 Task: Change  the formatting of the data to 'Which is Greater than5, 'In conditional formating, put the option 'Yellow Fill with Drak Yellow Text'In the sheet  Budget Tracking Templatebook
Action: Mouse moved to (191, 163)
Screenshot: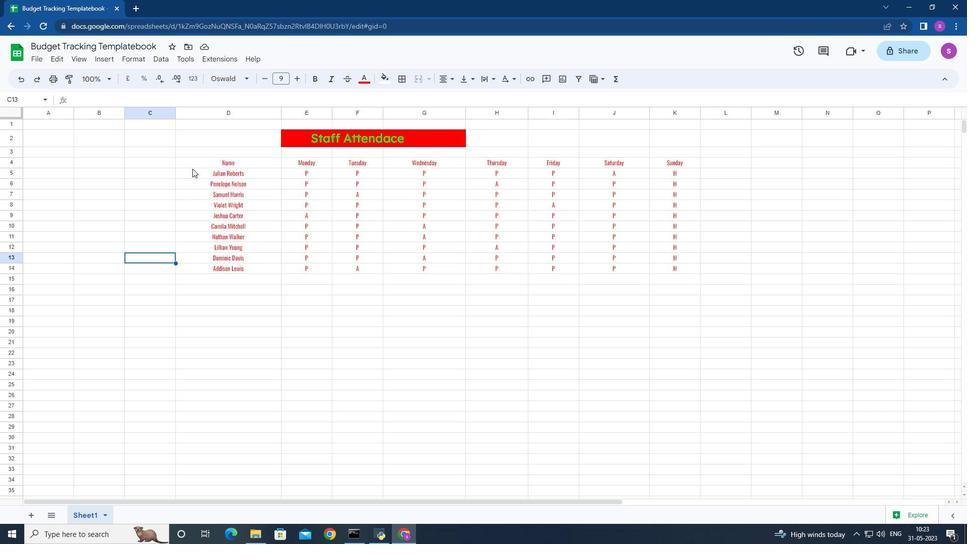 
Action: Mouse pressed left at (191, 163)
Screenshot: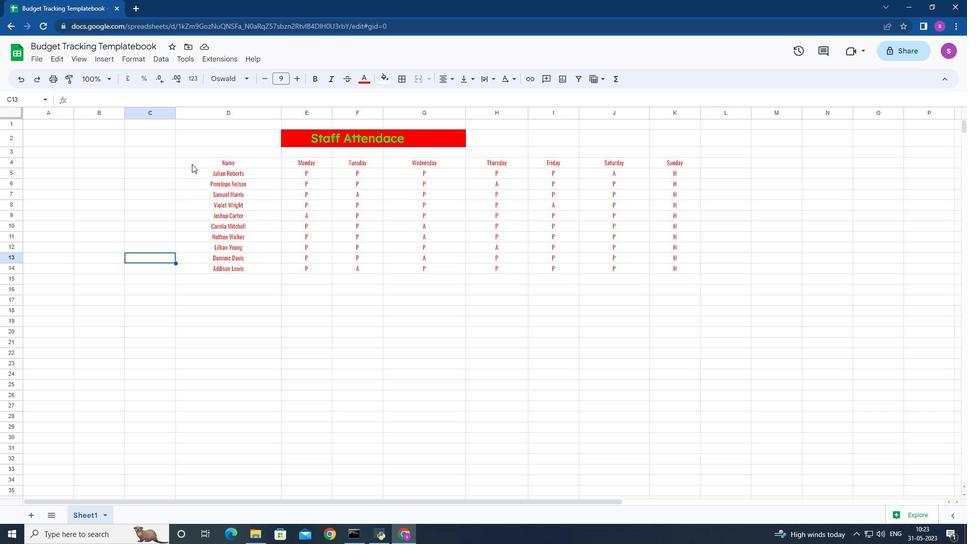
Action: Mouse moved to (137, 54)
Screenshot: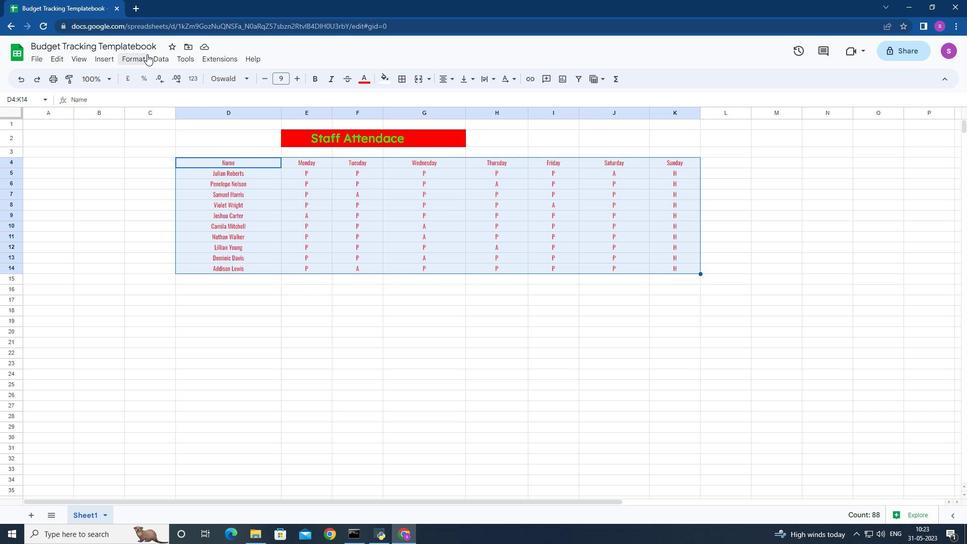 
Action: Mouse pressed left at (137, 54)
Screenshot: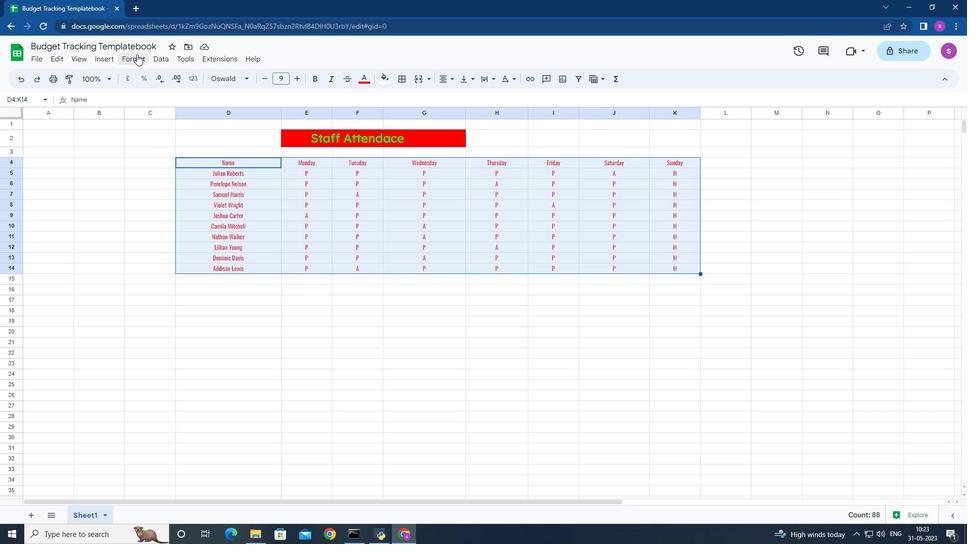 
Action: Mouse moved to (194, 227)
Screenshot: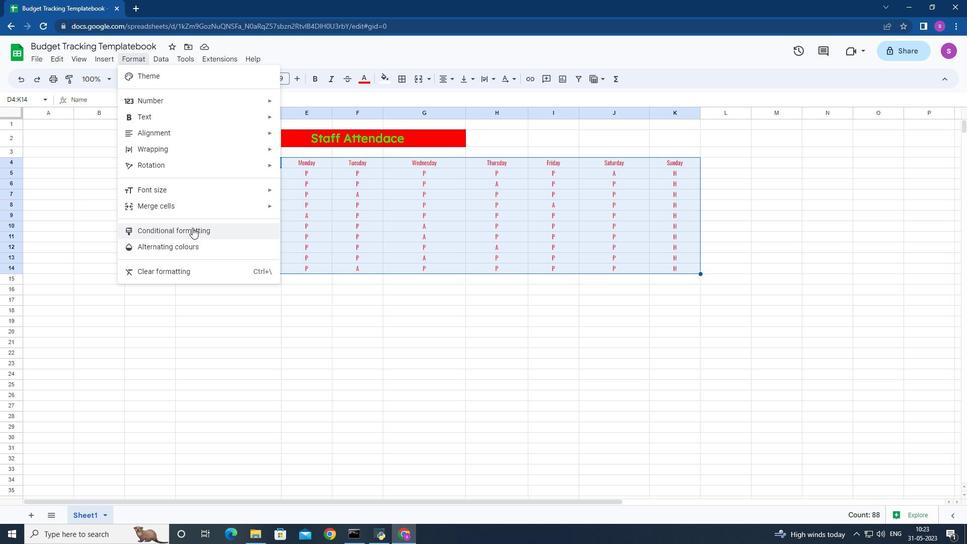 
Action: Mouse pressed left at (194, 227)
Screenshot: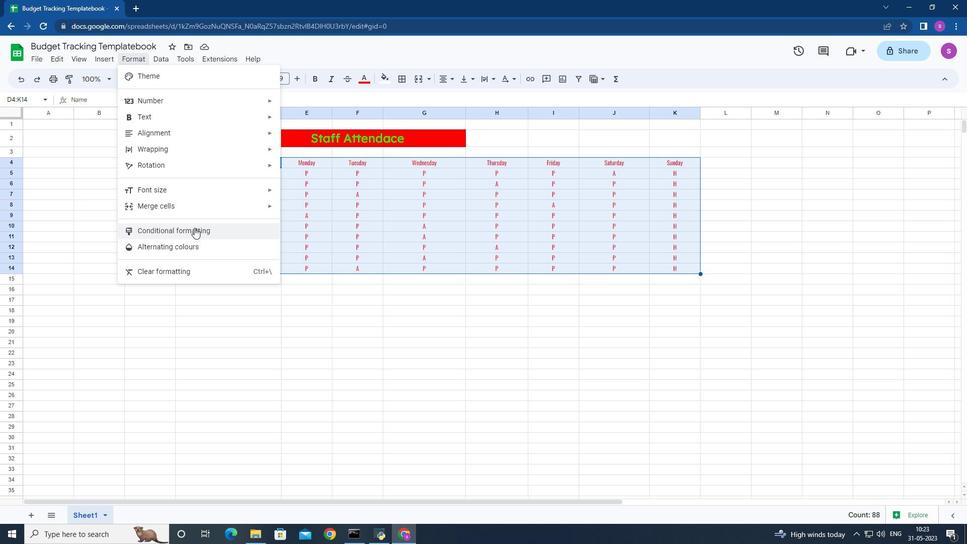 
Action: Mouse moved to (875, 213)
Screenshot: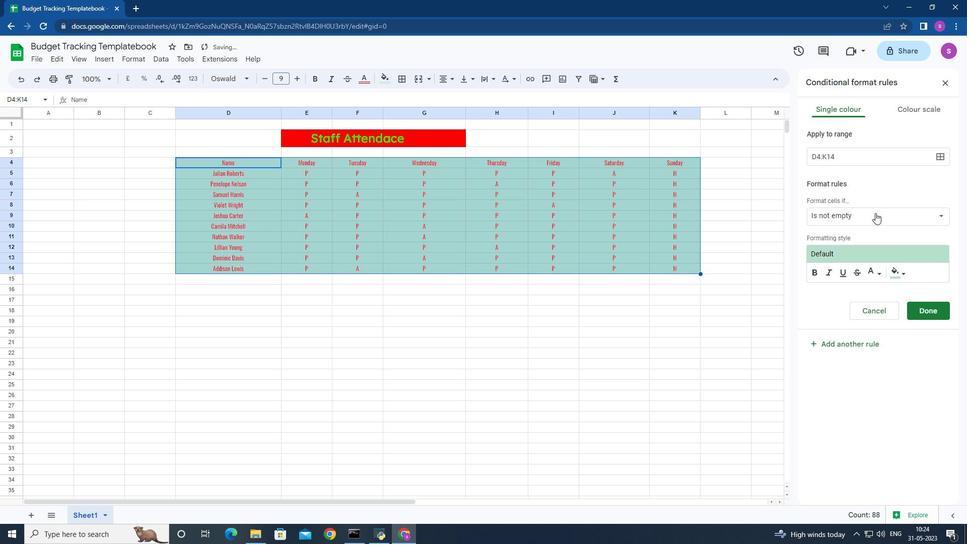 
Action: Mouse pressed left at (875, 213)
Screenshot: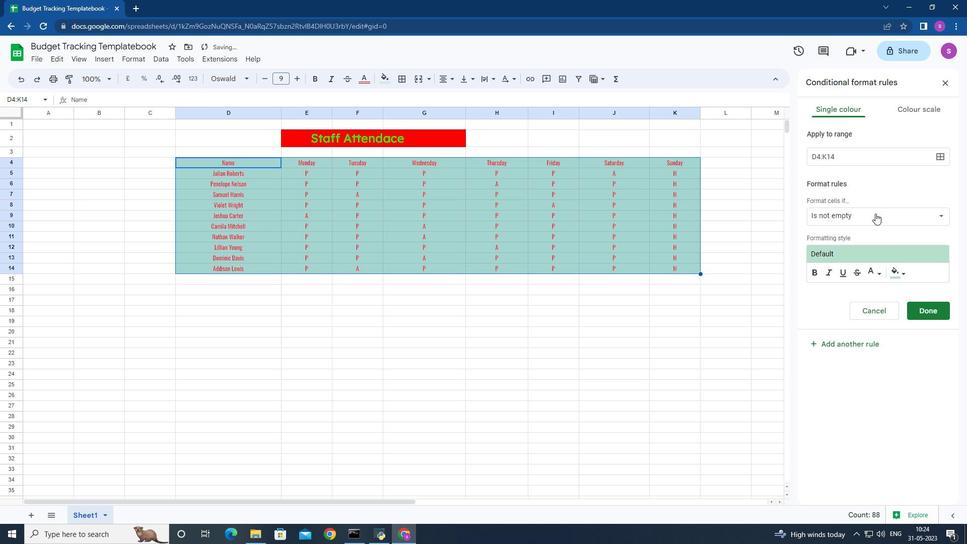 
Action: Mouse moved to (874, 374)
Screenshot: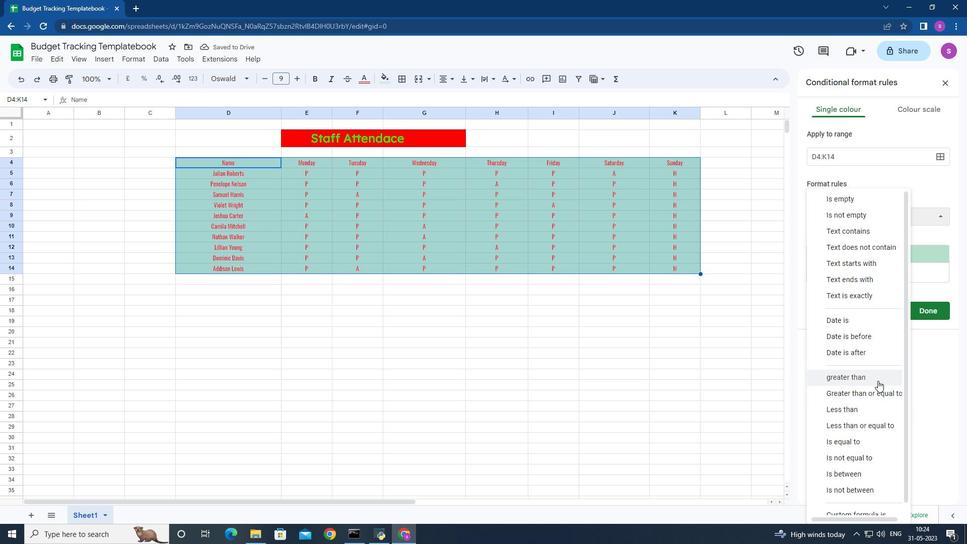 
Action: Mouse pressed left at (874, 374)
Screenshot: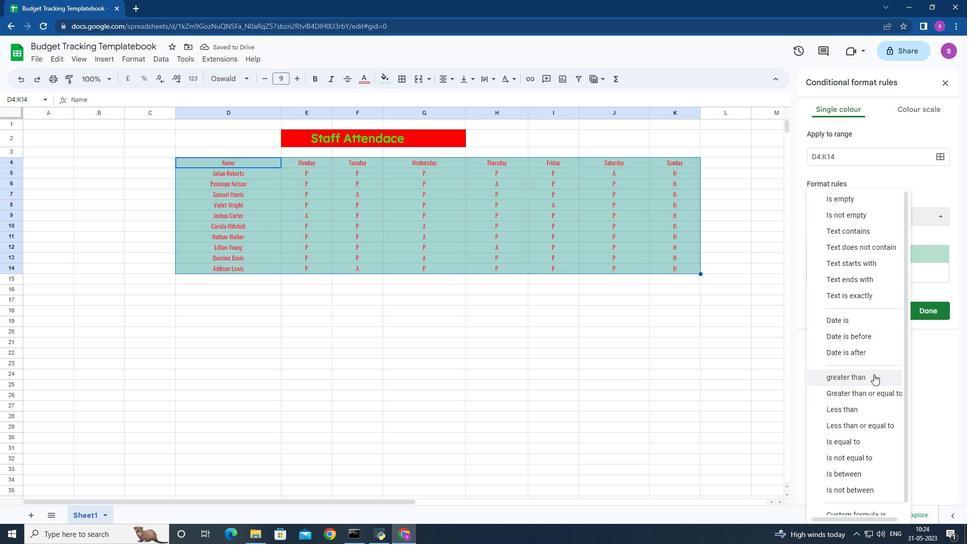 
Action: Mouse moved to (835, 240)
Screenshot: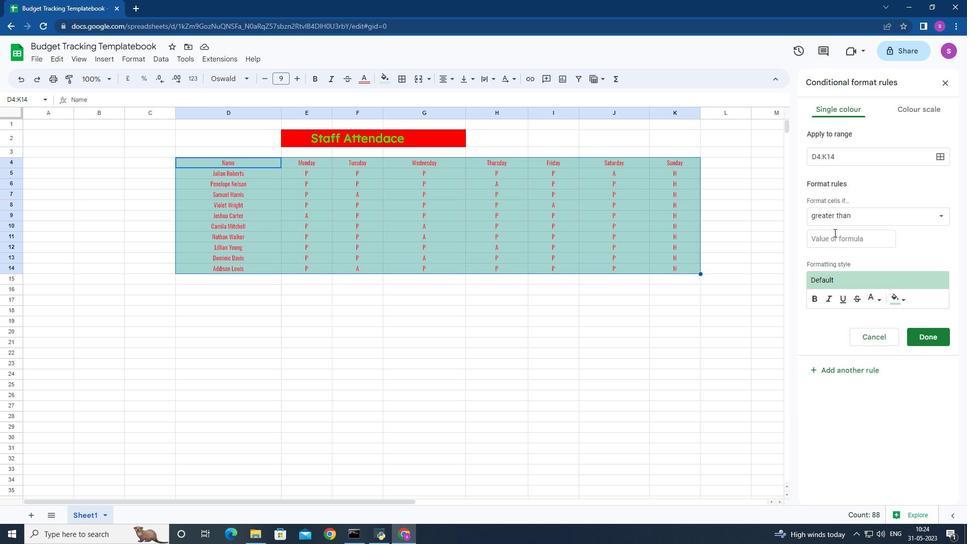 
Action: Mouse pressed left at (835, 240)
Screenshot: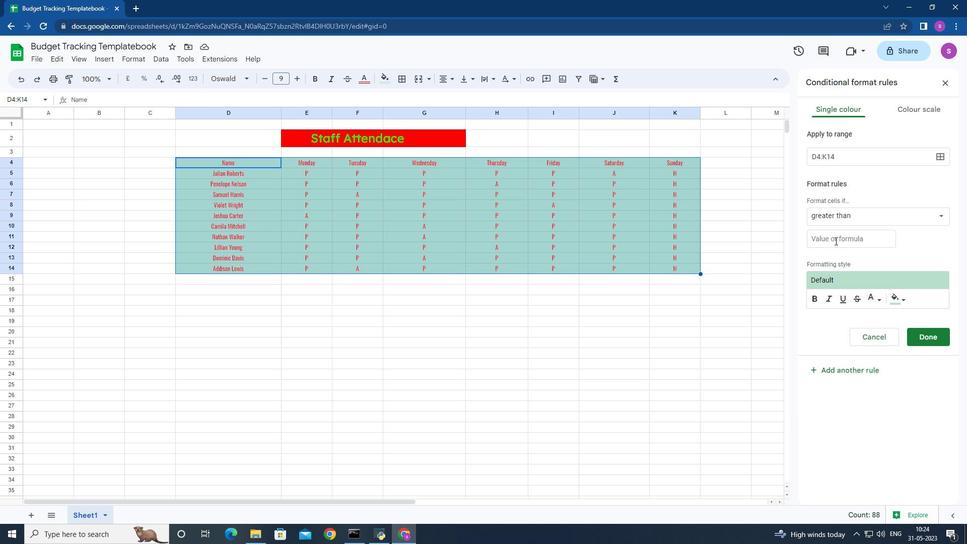 
Action: Mouse moved to (836, 240)
Screenshot: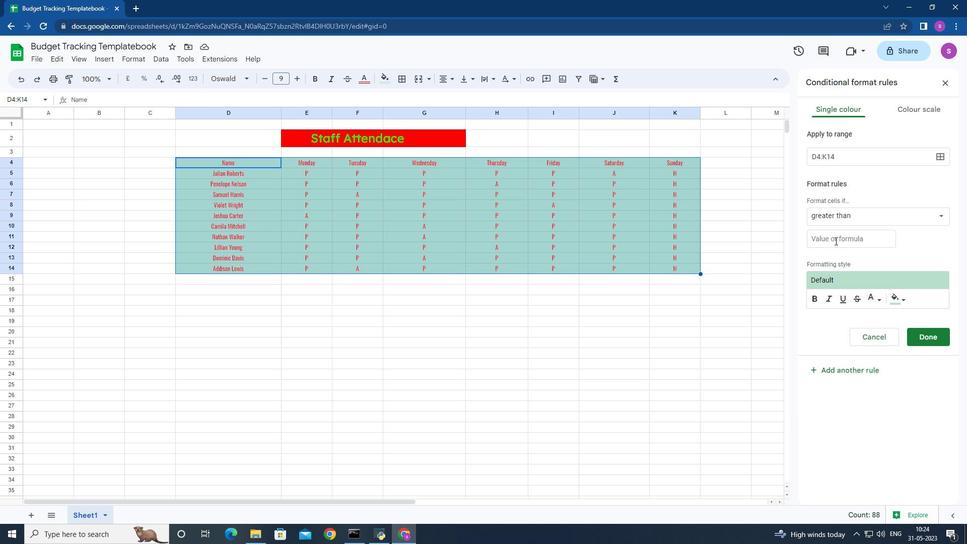 
Action: Key pressed 5
Screenshot: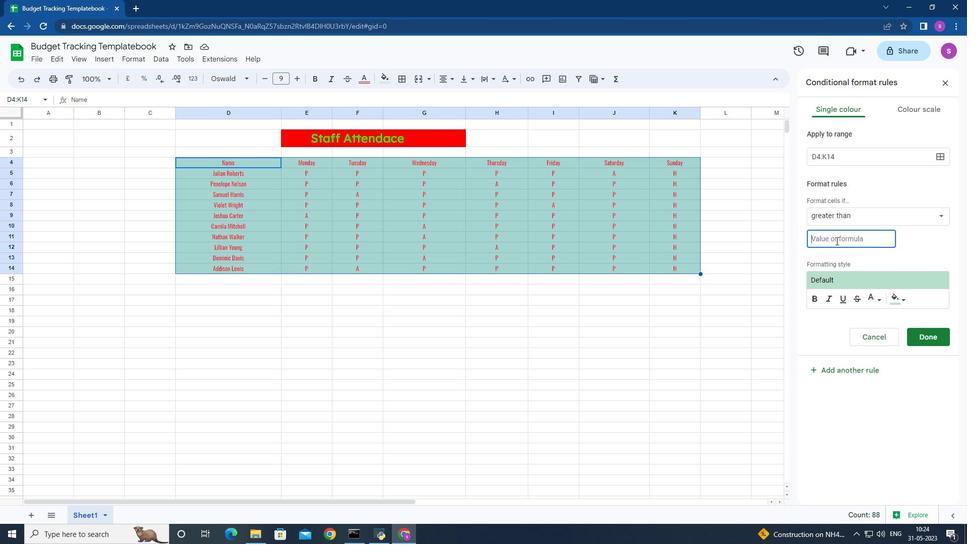 
Action: Mouse moved to (899, 294)
Screenshot: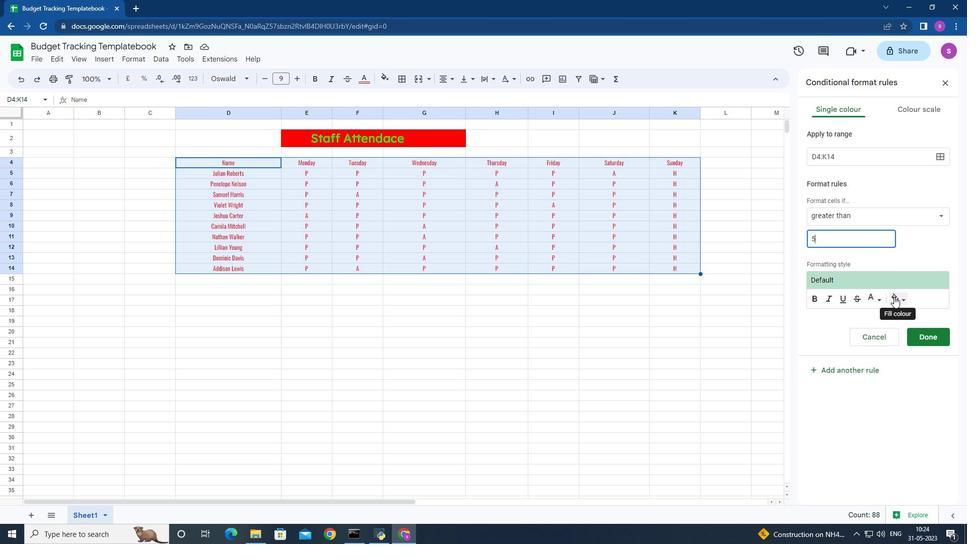
Action: Mouse pressed left at (899, 294)
Screenshot: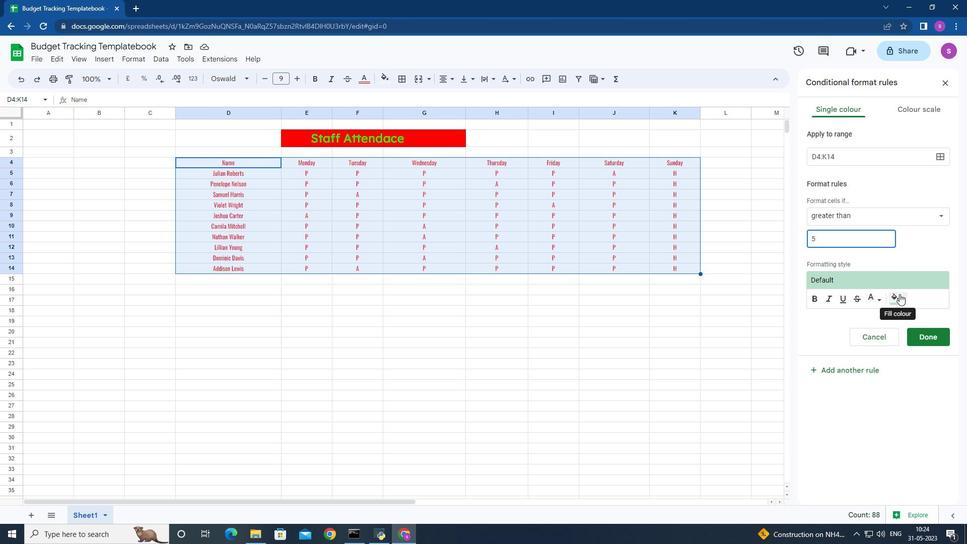 
Action: Mouse moved to (829, 344)
Screenshot: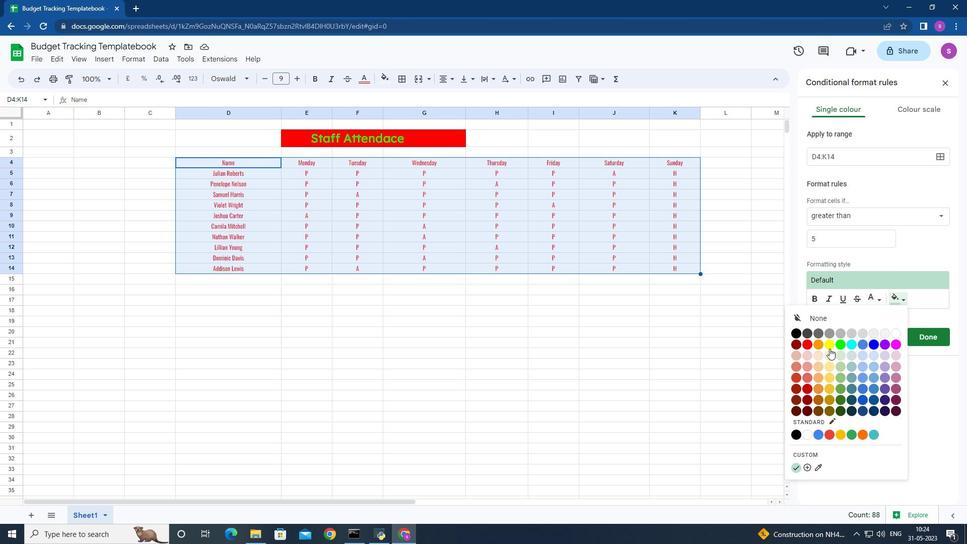 
Action: Mouse pressed left at (829, 344)
Screenshot: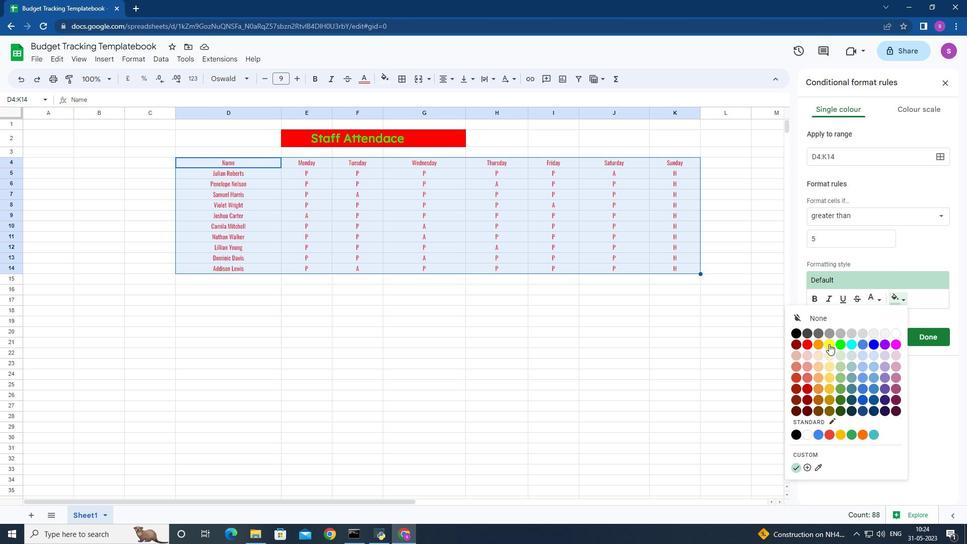 
Action: Mouse moved to (875, 302)
Screenshot: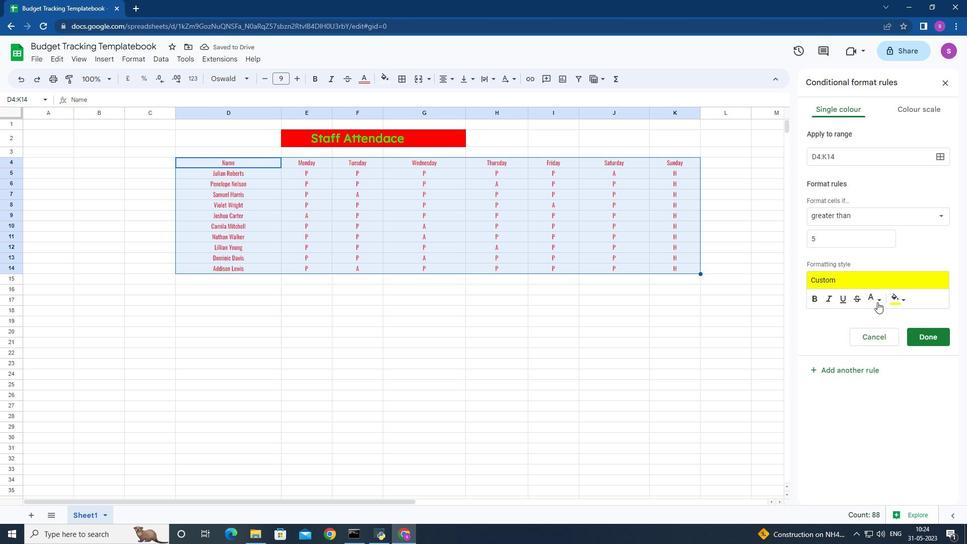 
Action: Mouse pressed left at (875, 302)
Screenshot: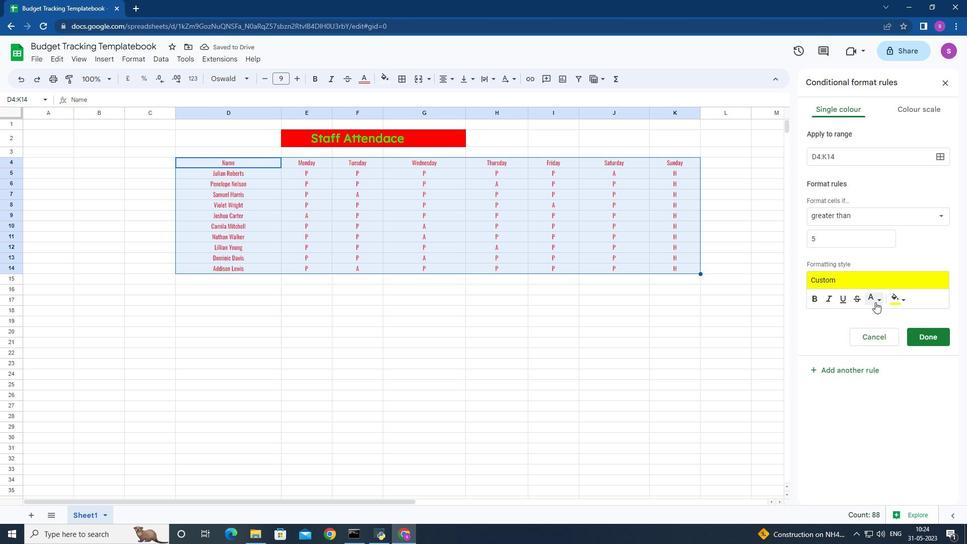 
Action: Mouse moved to (803, 398)
Screenshot: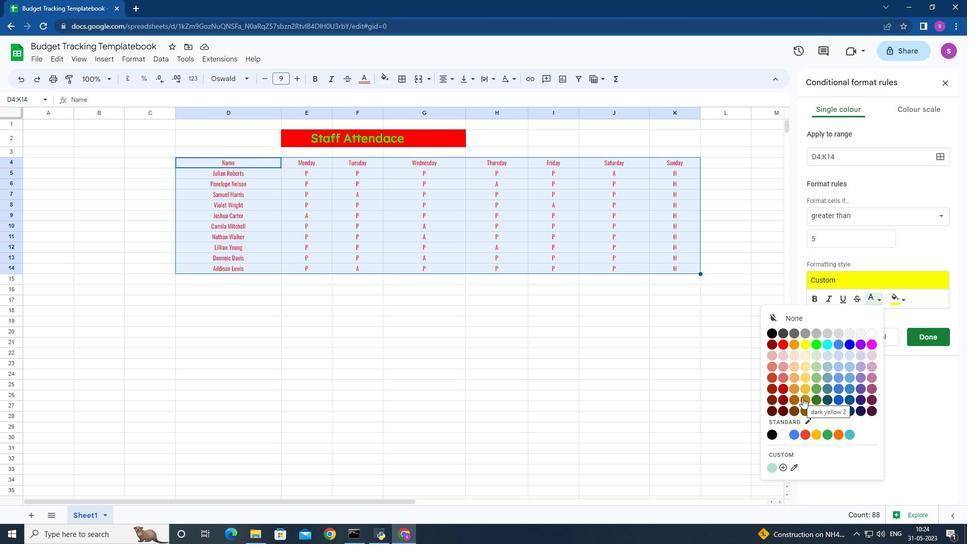 
Action: Mouse pressed left at (803, 398)
Screenshot: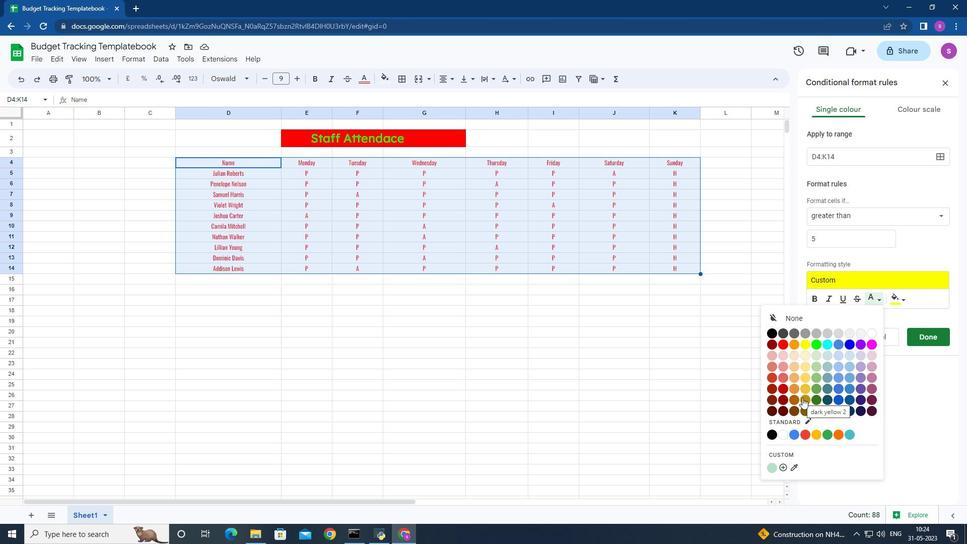
Action: Mouse moved to (919, 338)
Screenshot: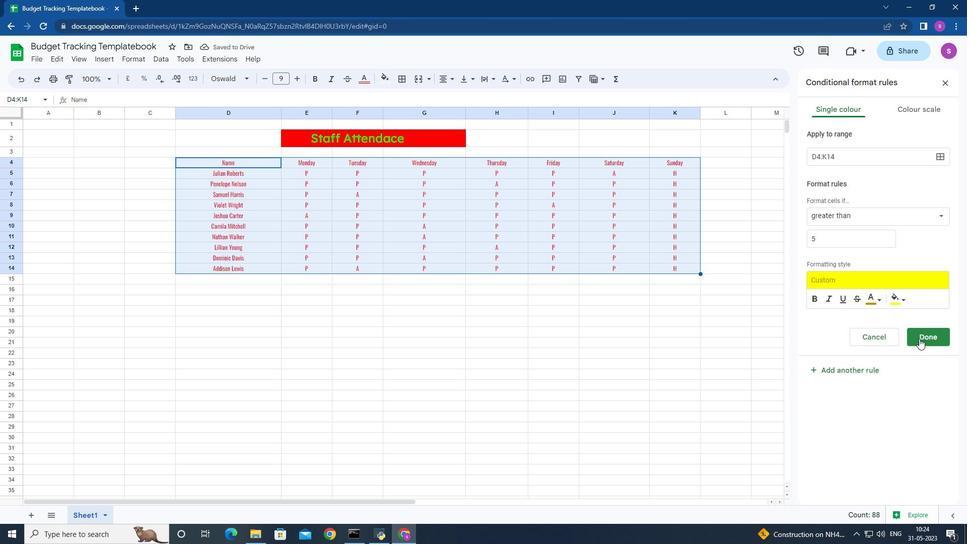 
Action: Mouse pressed left at (919, 338)
Screenshot: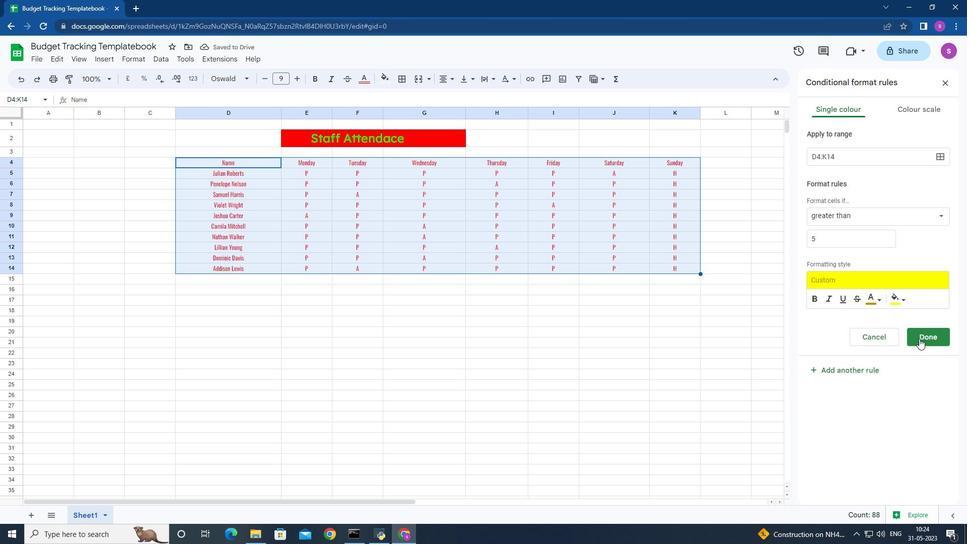 
Action: Mouse moved to (563, 320)
Screenshot: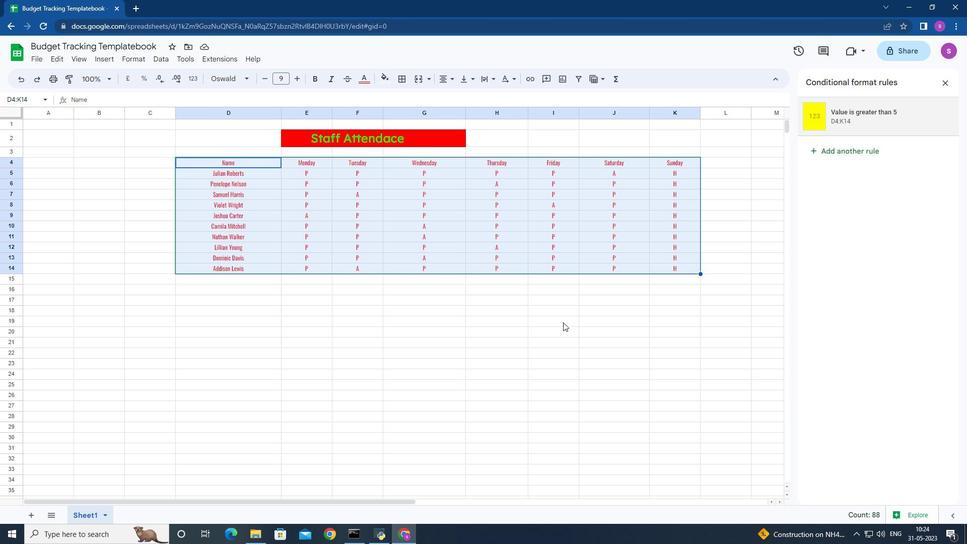 
Action: Mouse pressed left at (563, 320)
Screenshot: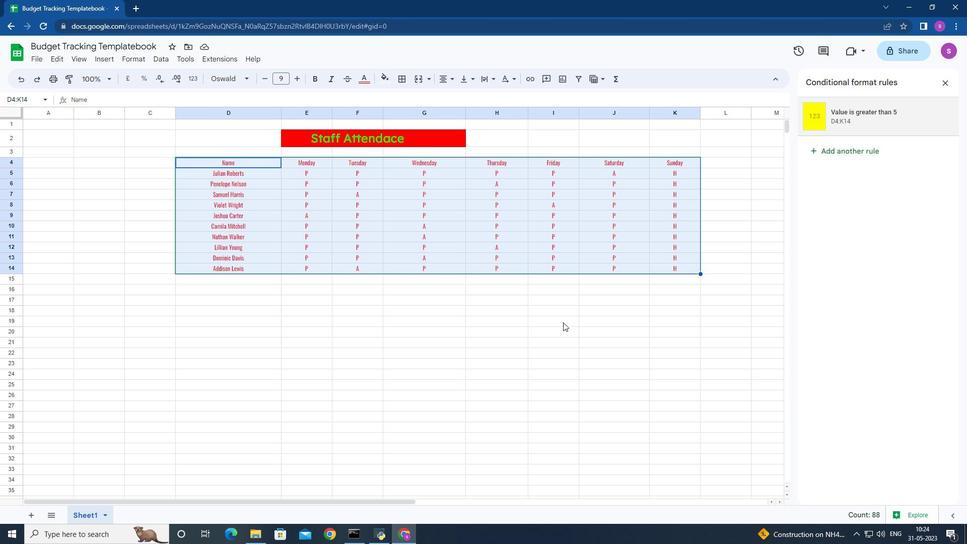 
Action: Mouse moved to (237, 251)
Screenshot: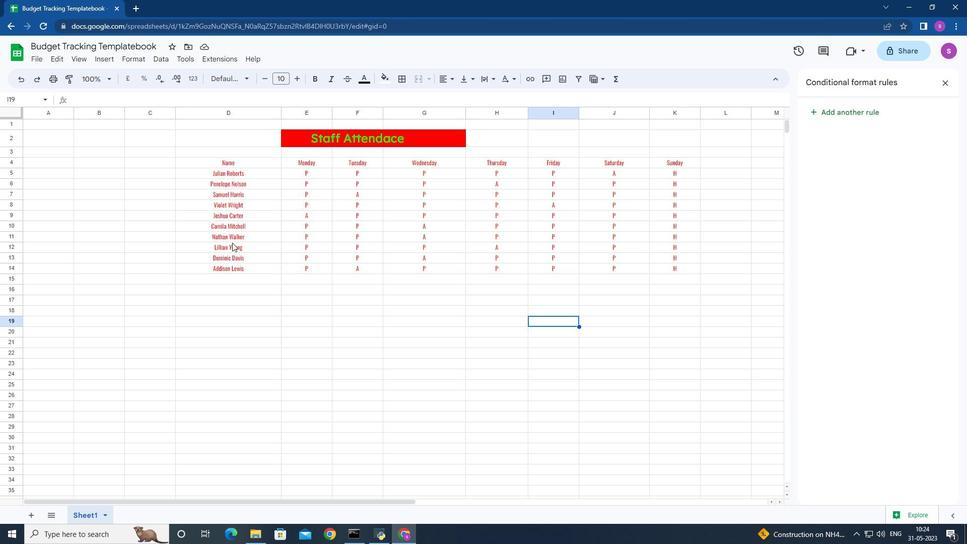 
